 Task: Cancel White Balance
Action: Mouse moved to (170, 80)
Screenshot: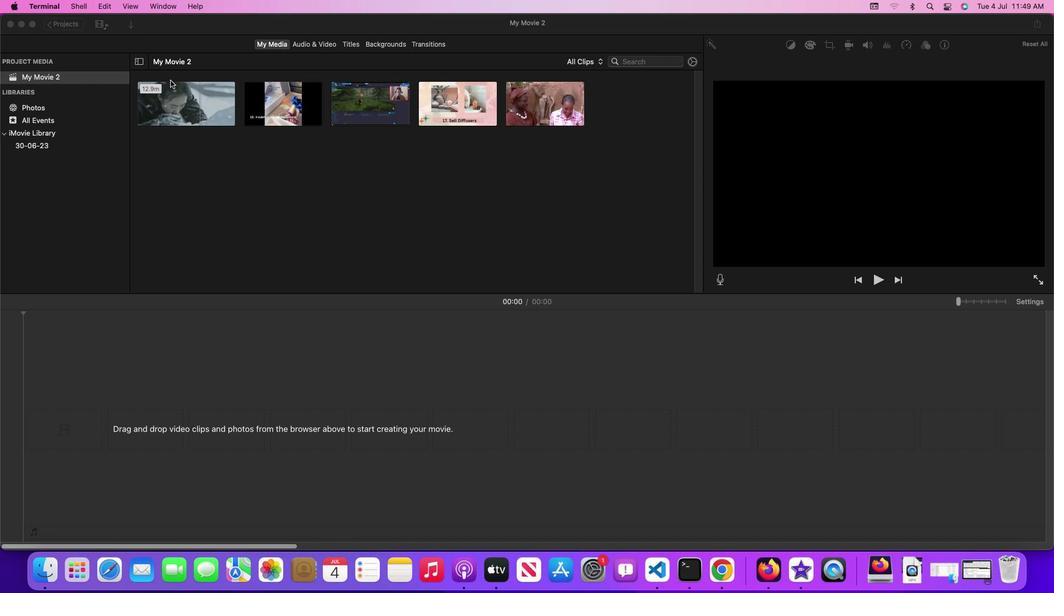 
Action: Mouse pressed left at (170, 80)
Screenshot: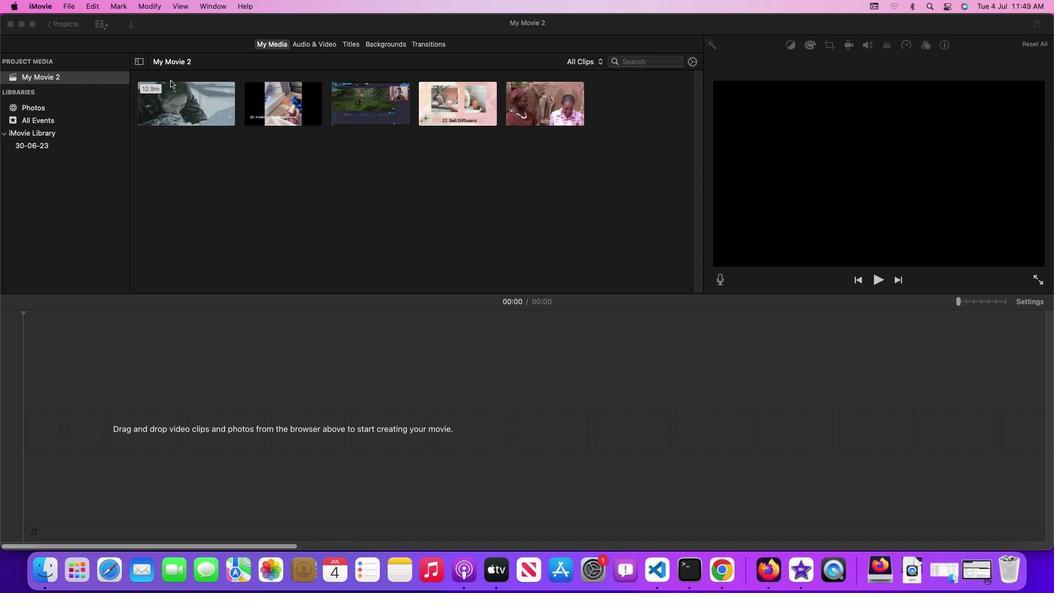 
Action: Mouse moved to (157, 7)
Screenshot: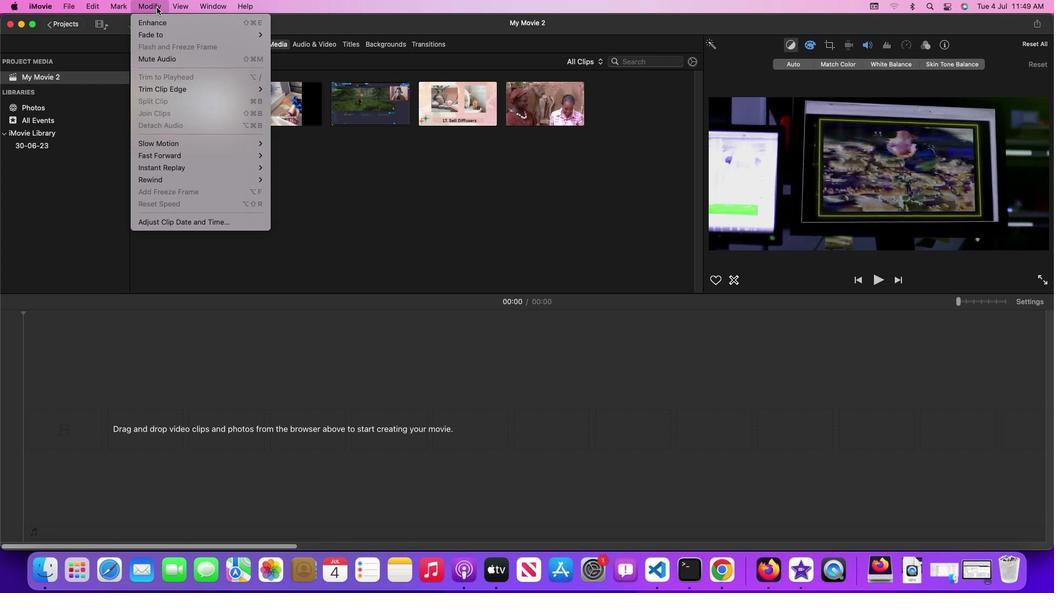 
Action: Mouse pressed left at (157, 7)
Screenshot: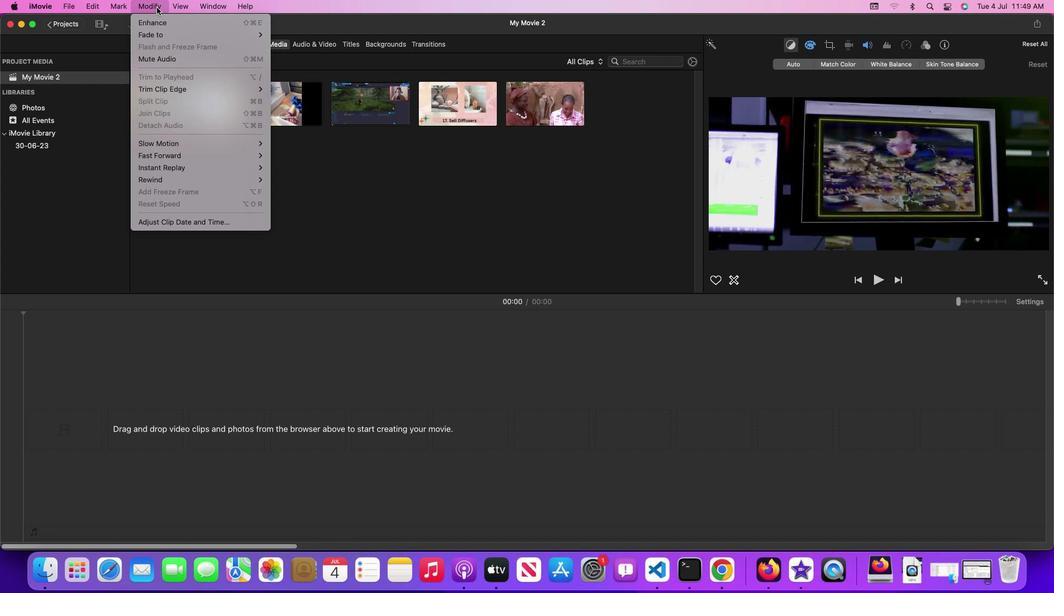 
Action: Mouse moved to (160, 23)
Screenshot: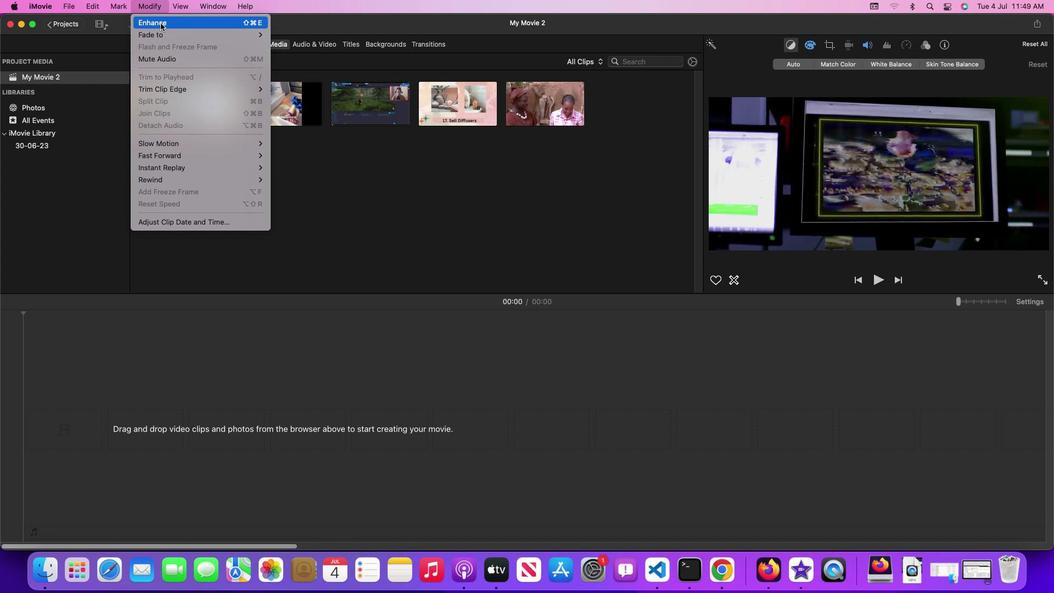
Action: Mouse pressed left at (160, 23)
Screenshot: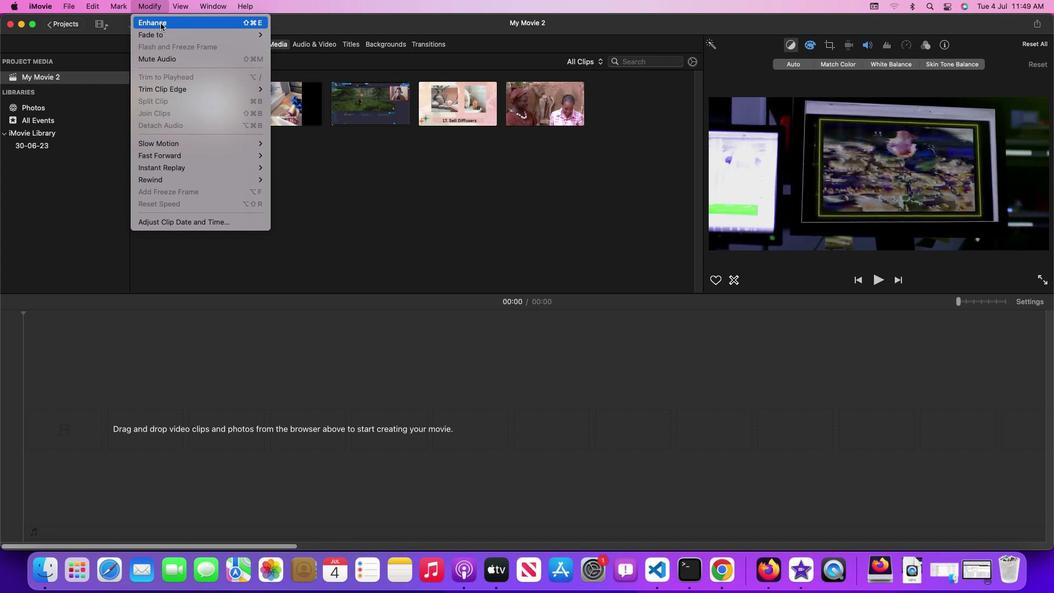 
Action: Mouse moved to (890, 63)
Screenshot: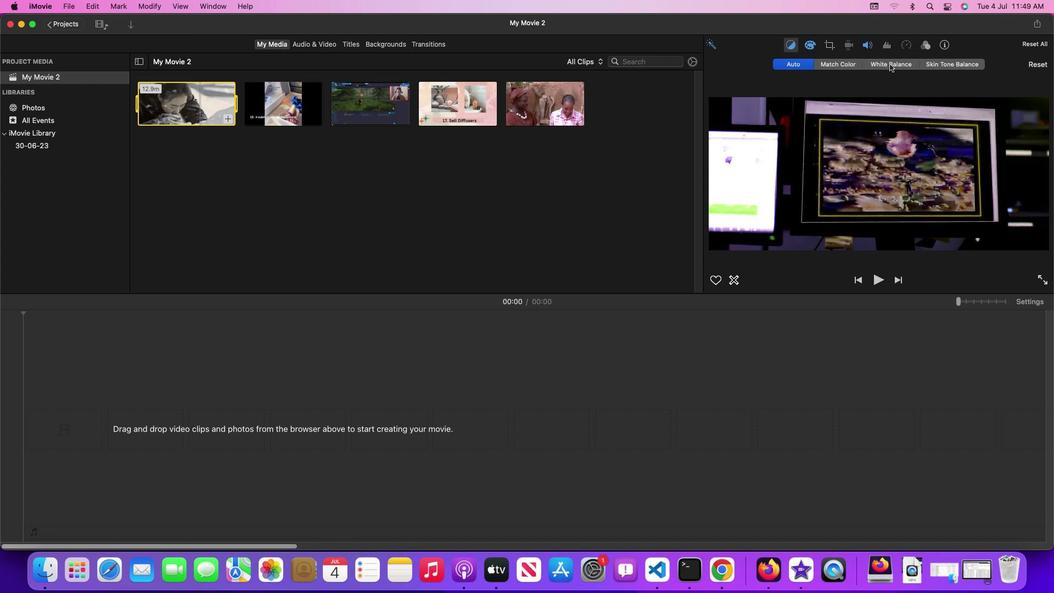 
Action: Mouse pressed left at (890, 63)
Screenshot: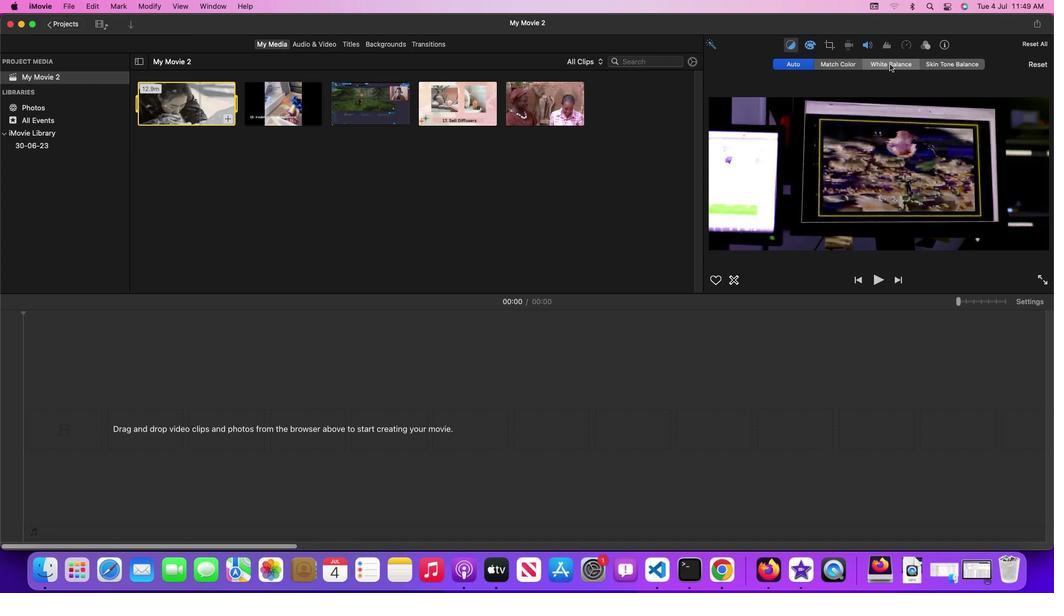 
Action: Mouse moved to (1030, 64)
Screenshot: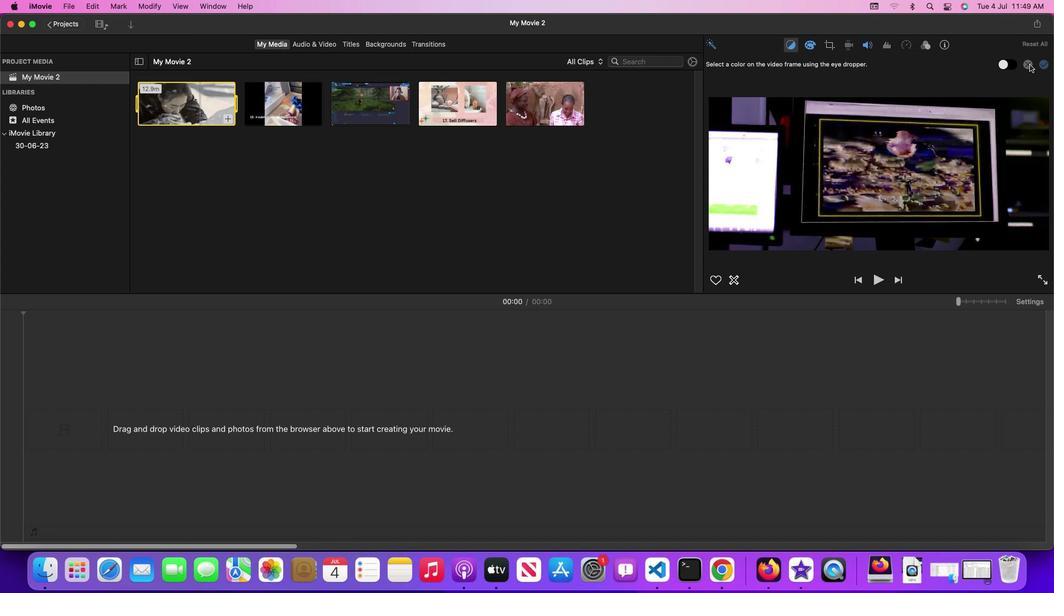 
Action: Mouse pressed left at (1030, 64)
Screenshot: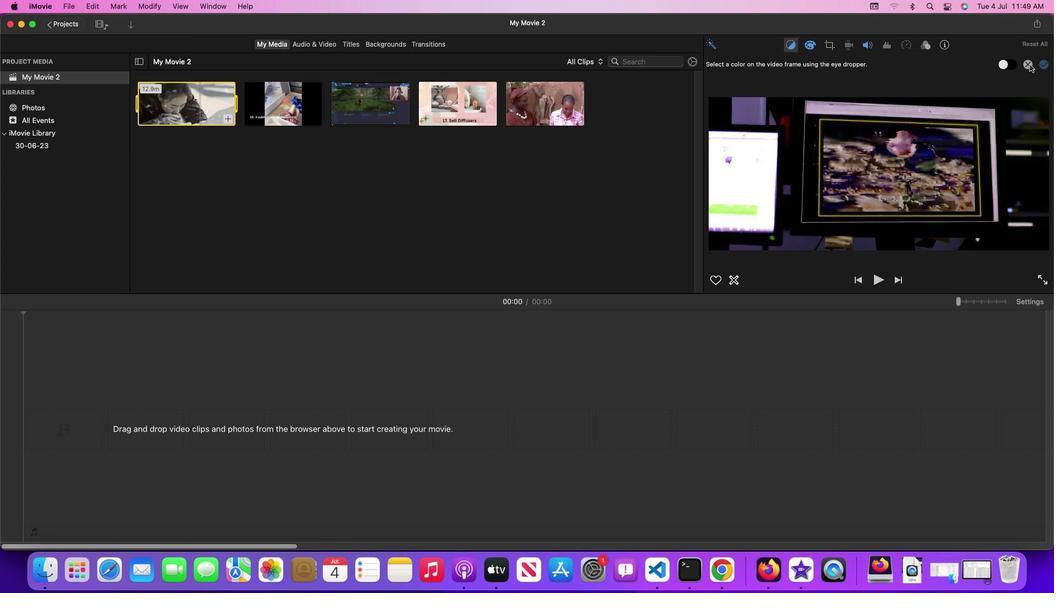 
Action: Mouse moved to (893, 99)
Screenshot: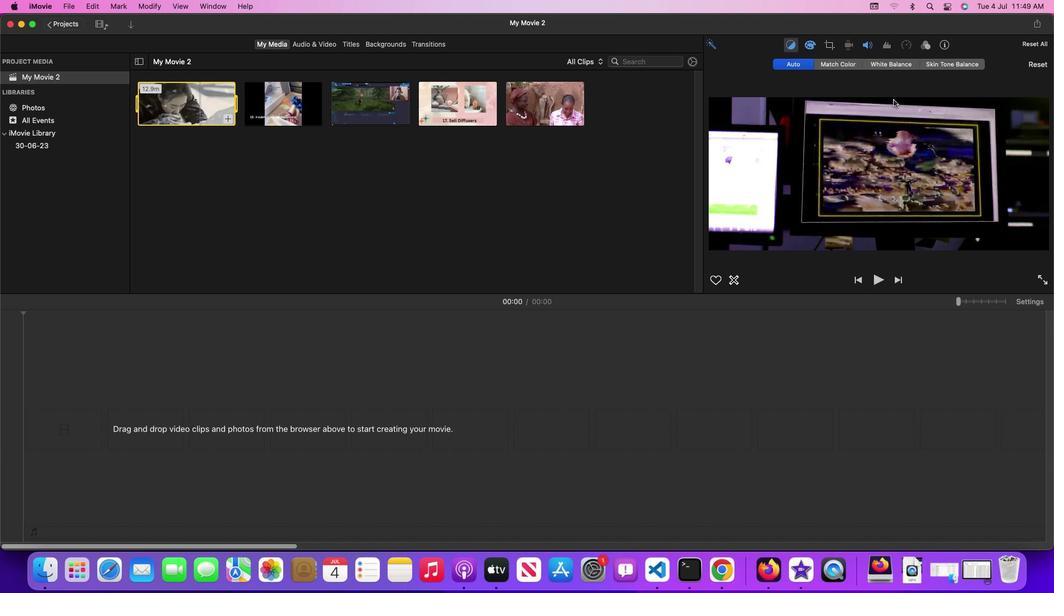 
